 Task: Create a due date automation trigger when advanced on, on the monday after a card is due add dates with an incomplete due date at 11:00 AM.
Action: Mouse moved to (1135, 131)
Screenshot: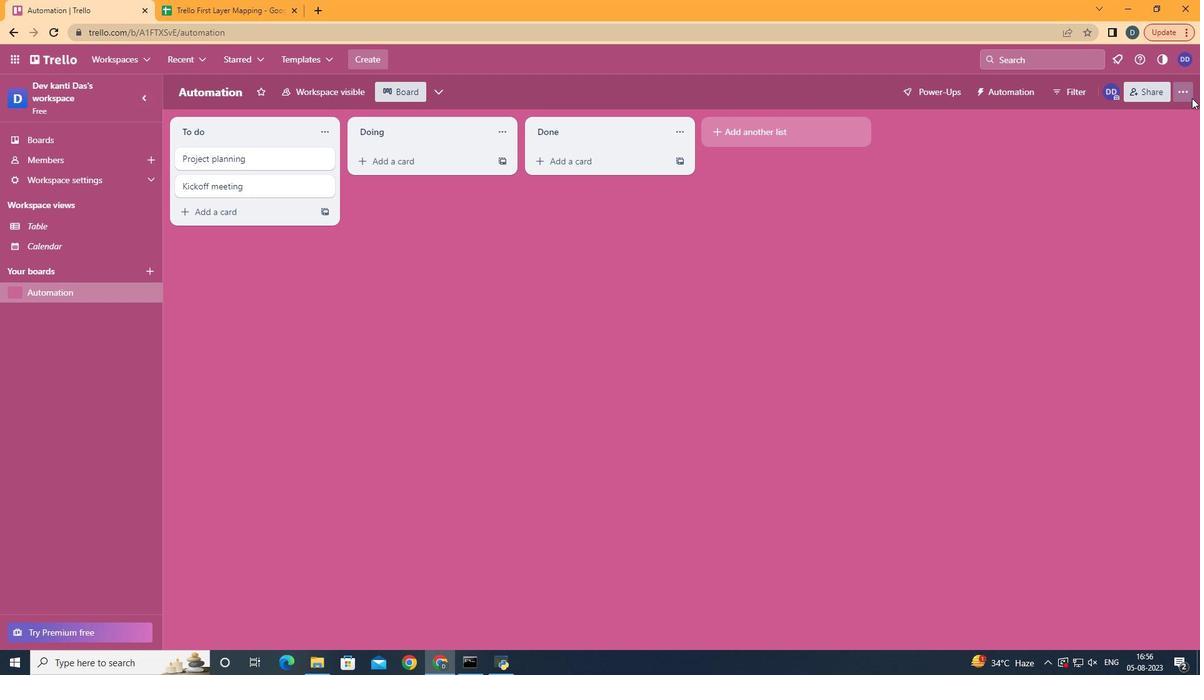 
Action: Mouse pressed left at (1135, 131)
Screenshot: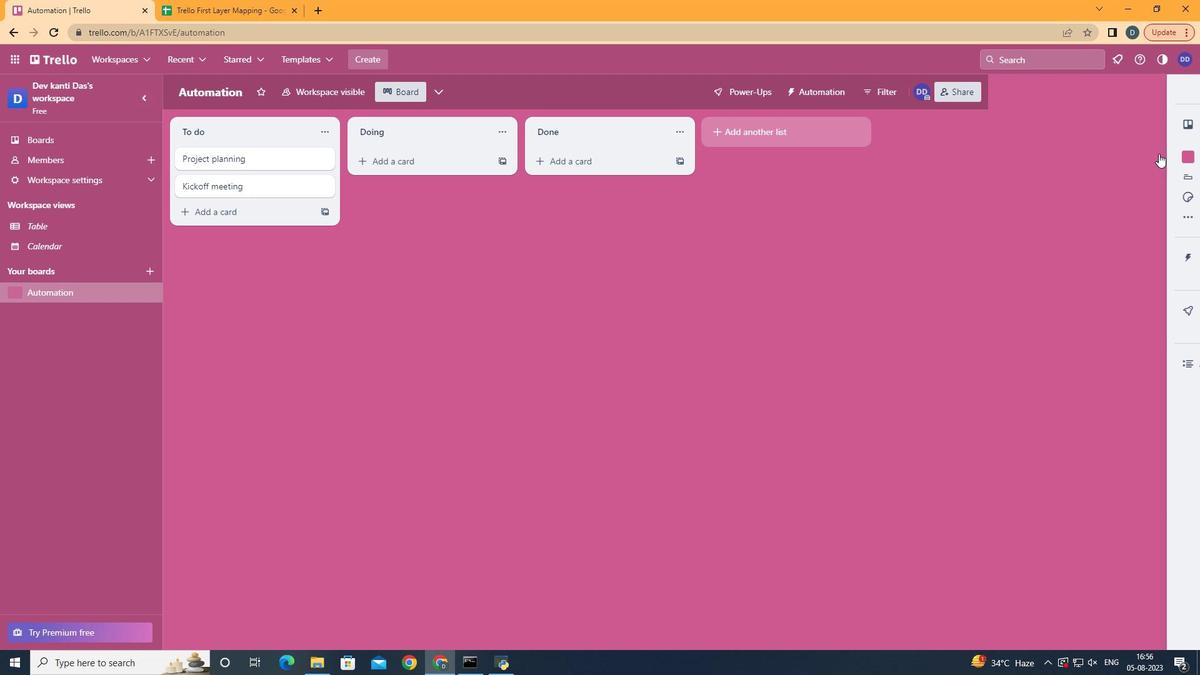 
Action: Mouse moved to (1052, 274)
Screenshot: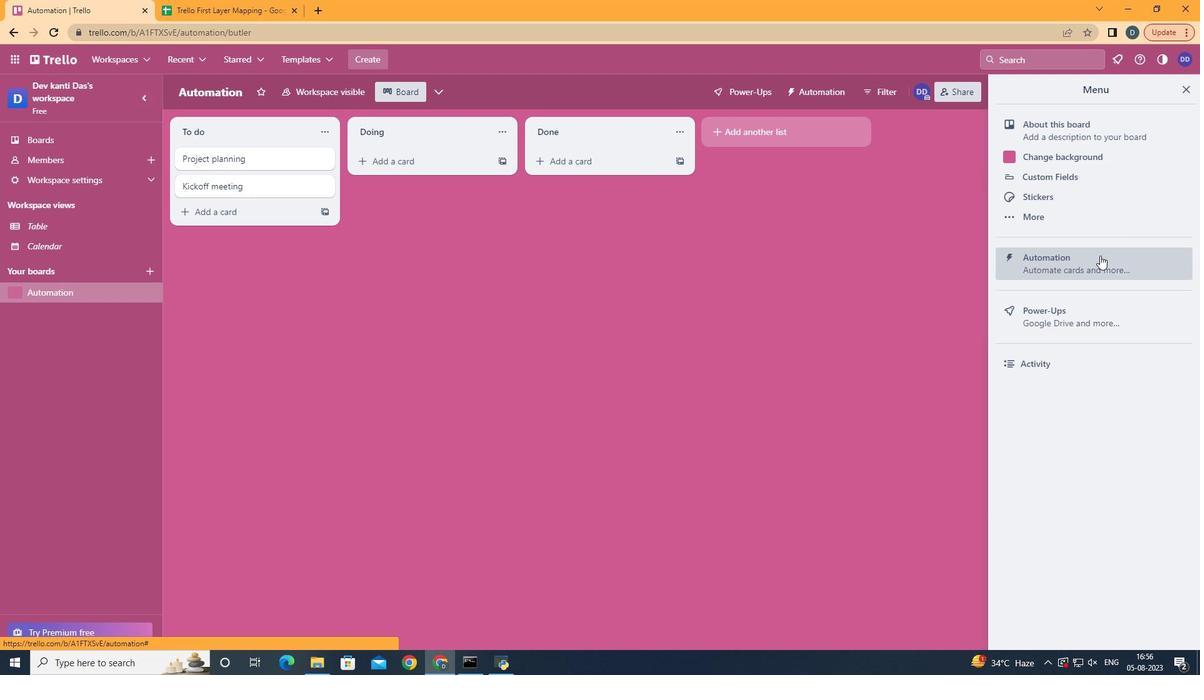 
Action: Mouse pressed left at (1052, 274)
Screenshot: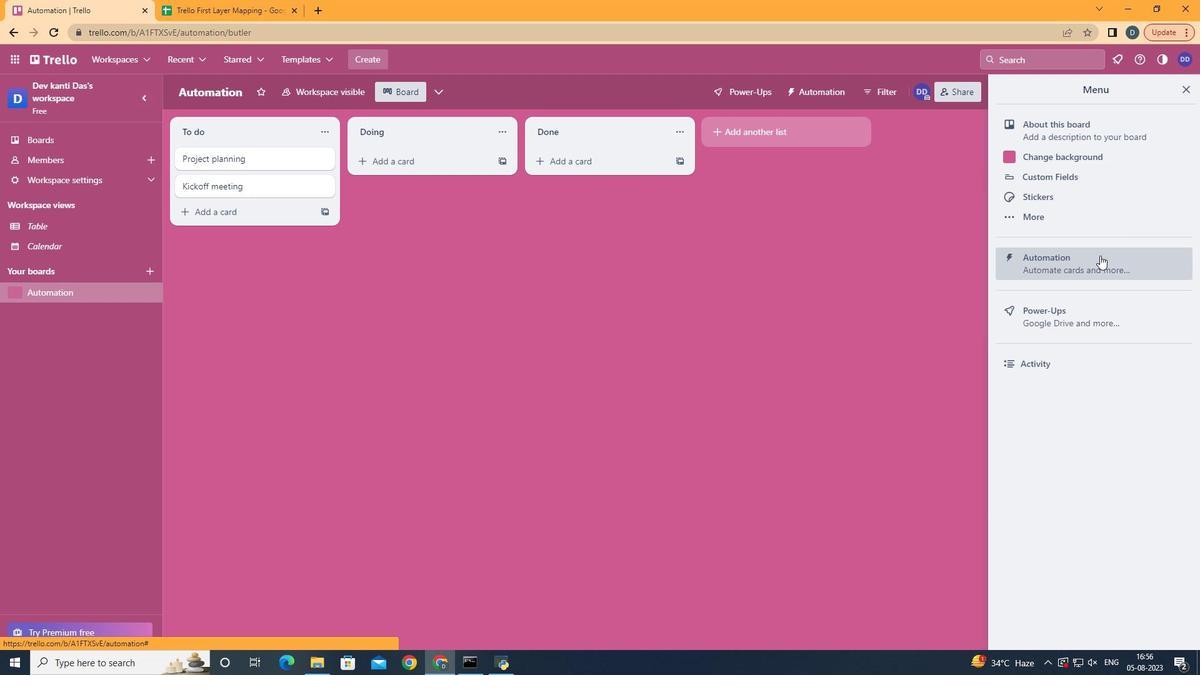 
Action: Mouse moved to (279, 267)
Screenshot: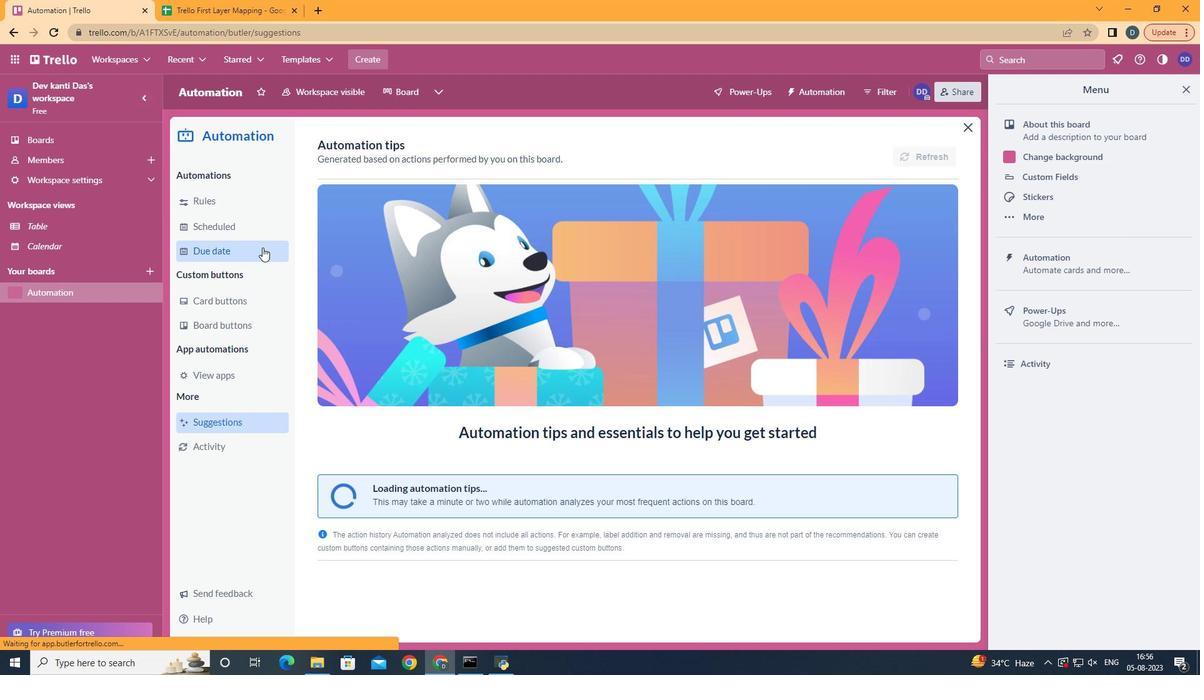 
Action: Mouse pressed left at (279, 267)
Screenshot: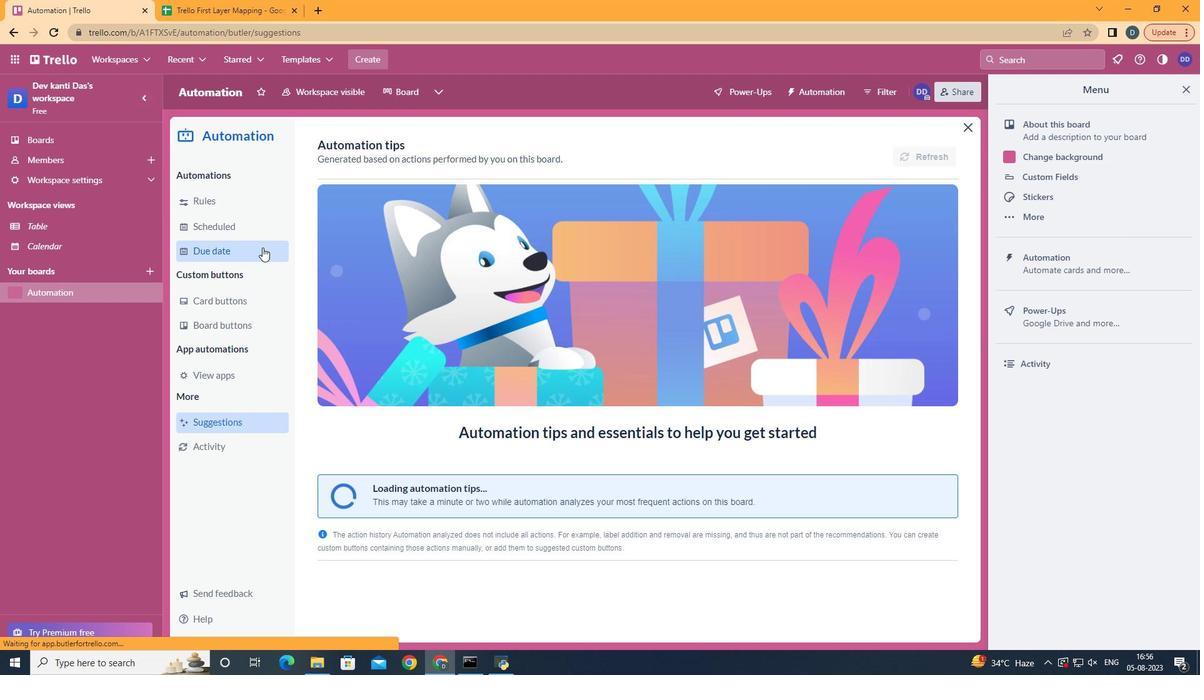 
Action: Mouse moved to (851, 181)
Screenshot: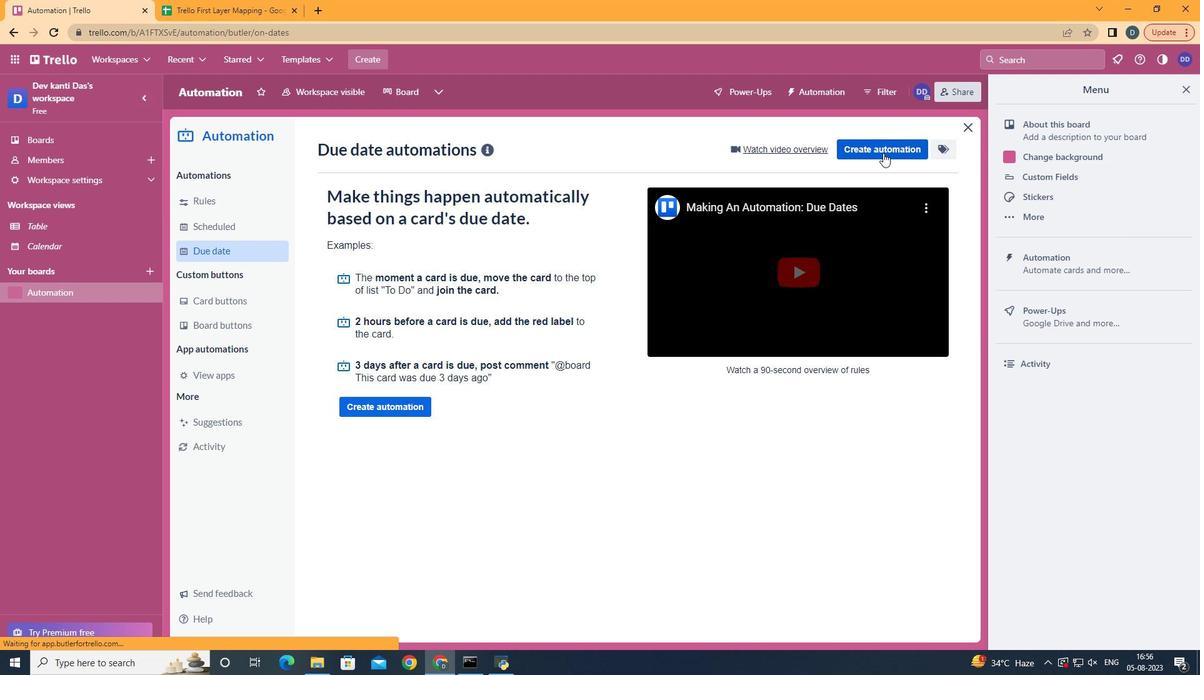 
Action: Mouse pressed left at (851, 181)
Screenshot: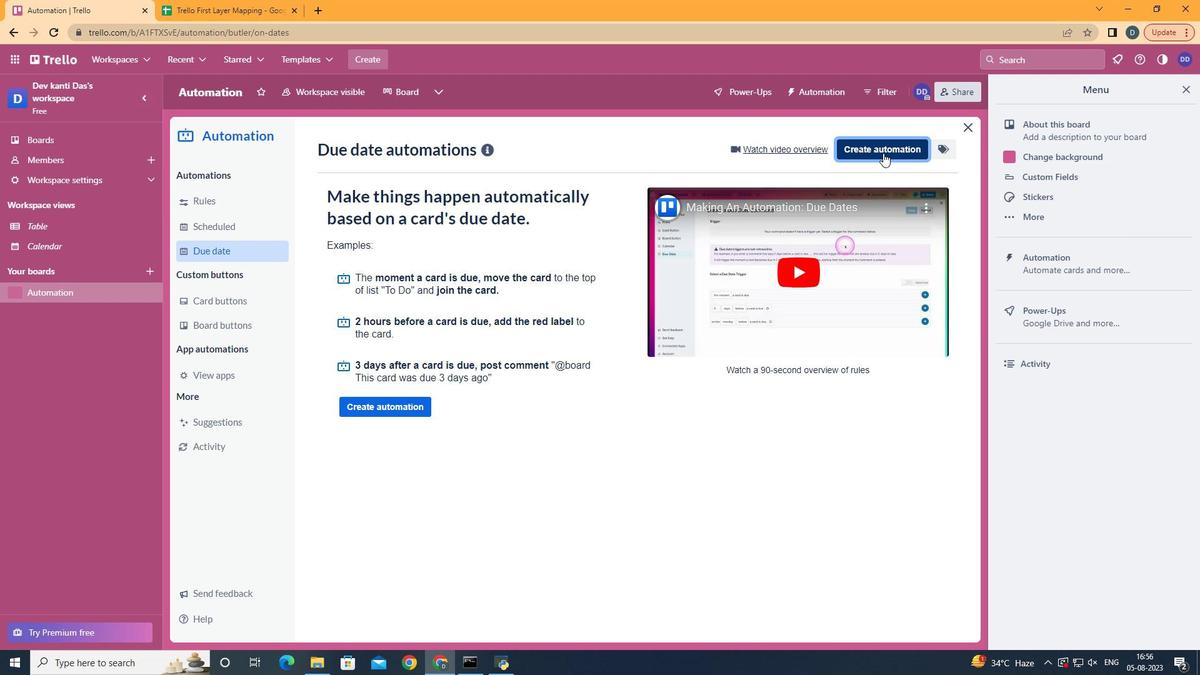 
Action: Mouse moved to (634, 291)
Screenshot: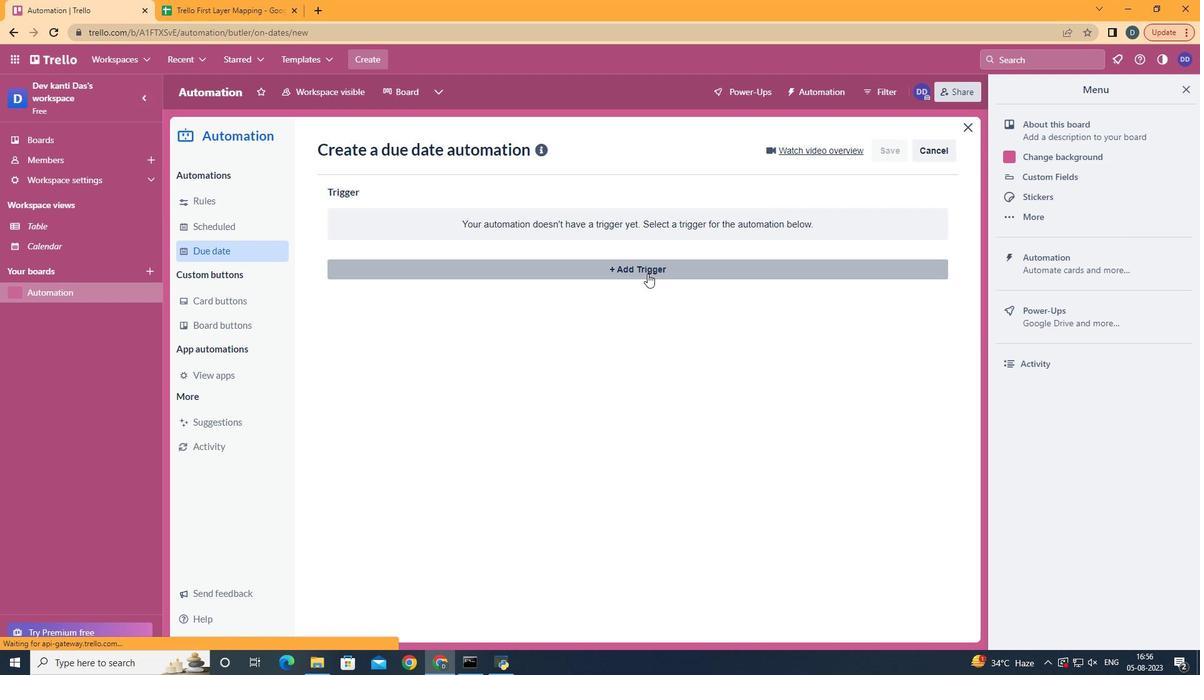
Action: Mouse pressed left at (634, 291)
Screenshot: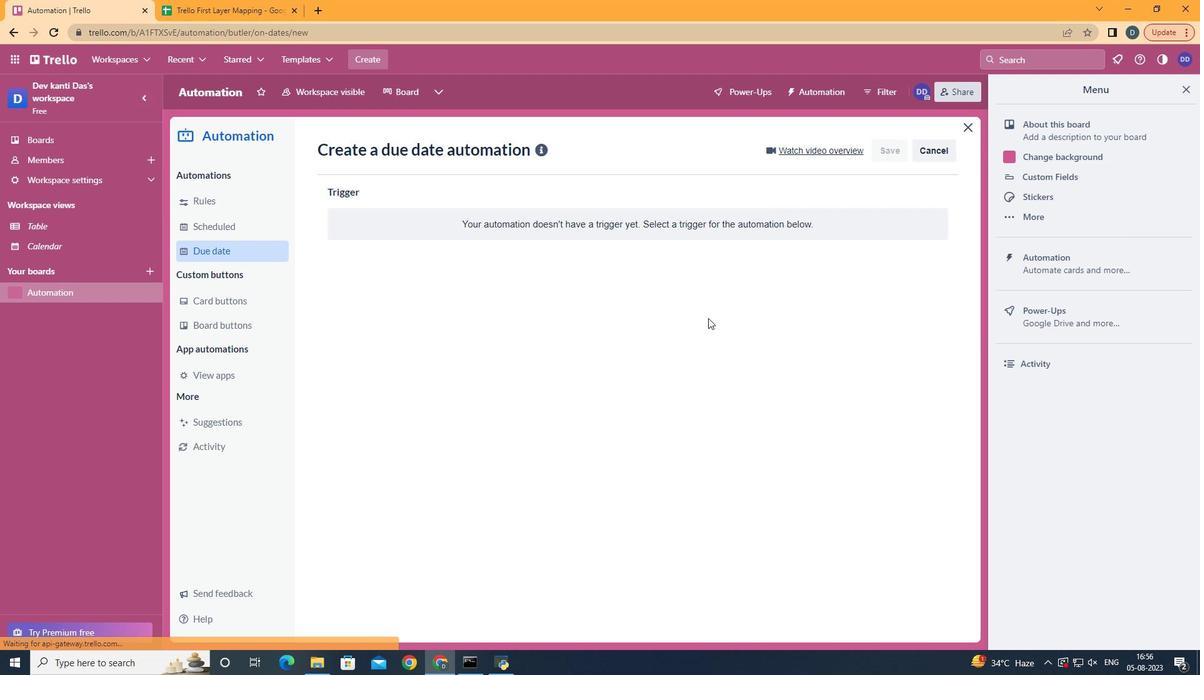 
Action: Mouse moved to (407, 334)
Screenshot: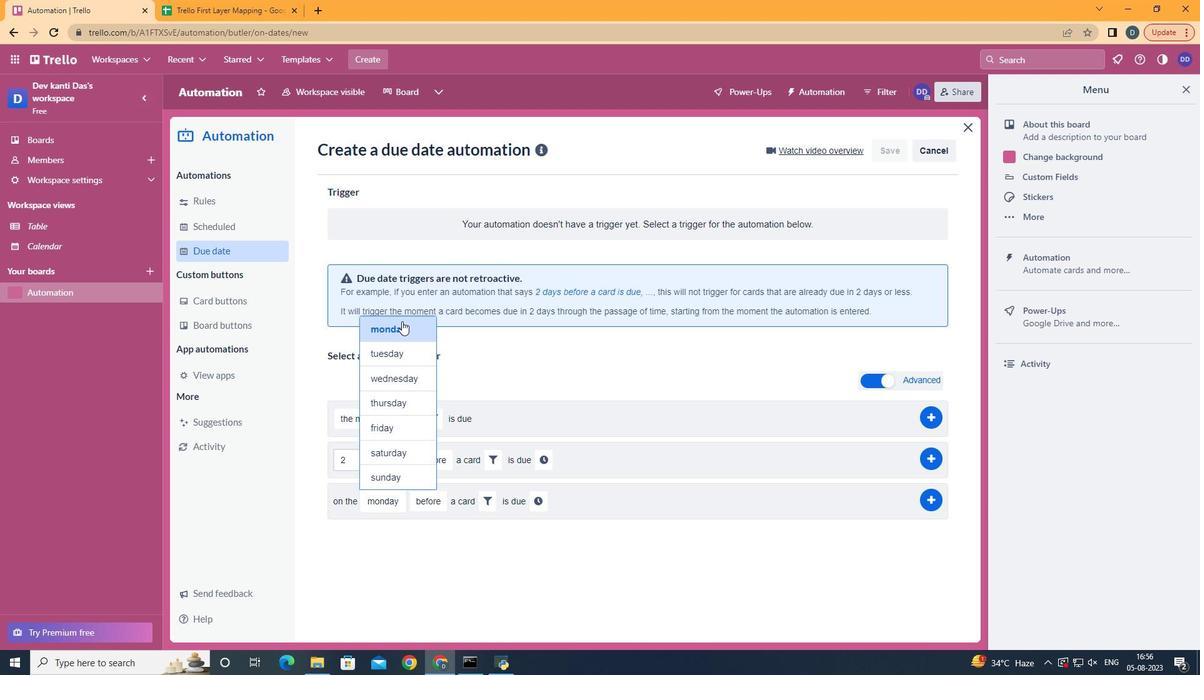 
Action: Mouse pressed left at (407, 334)
Screenshot: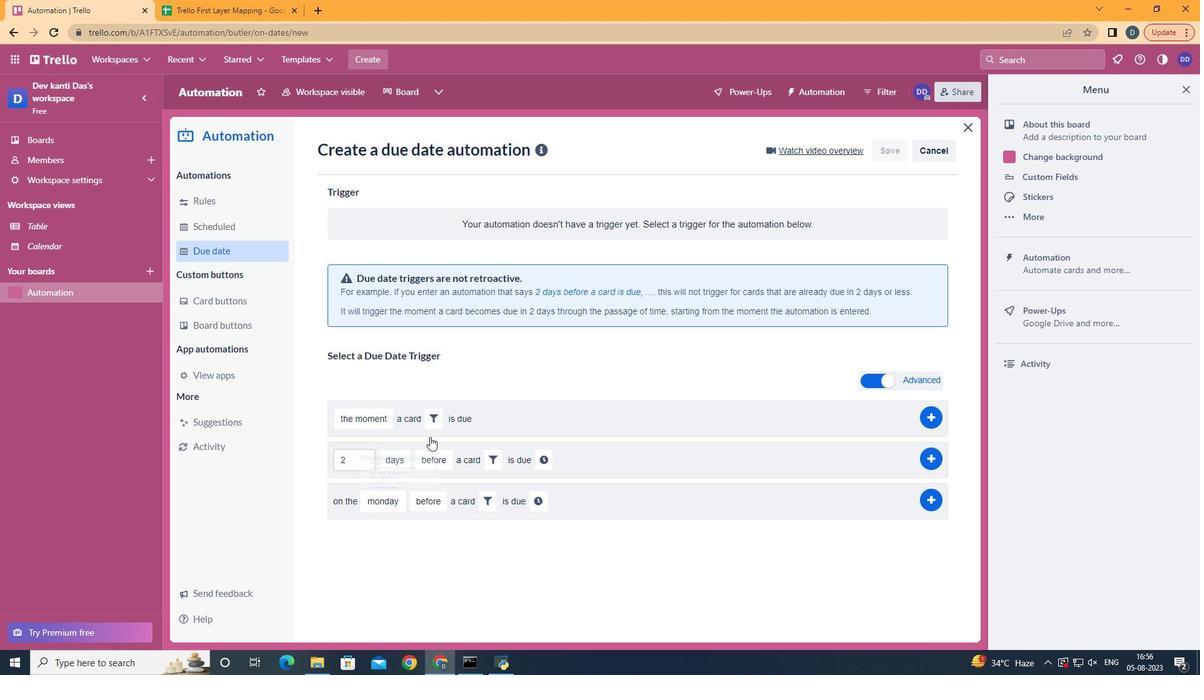
Action: Mouse moved to (447, 543)
Screenshot: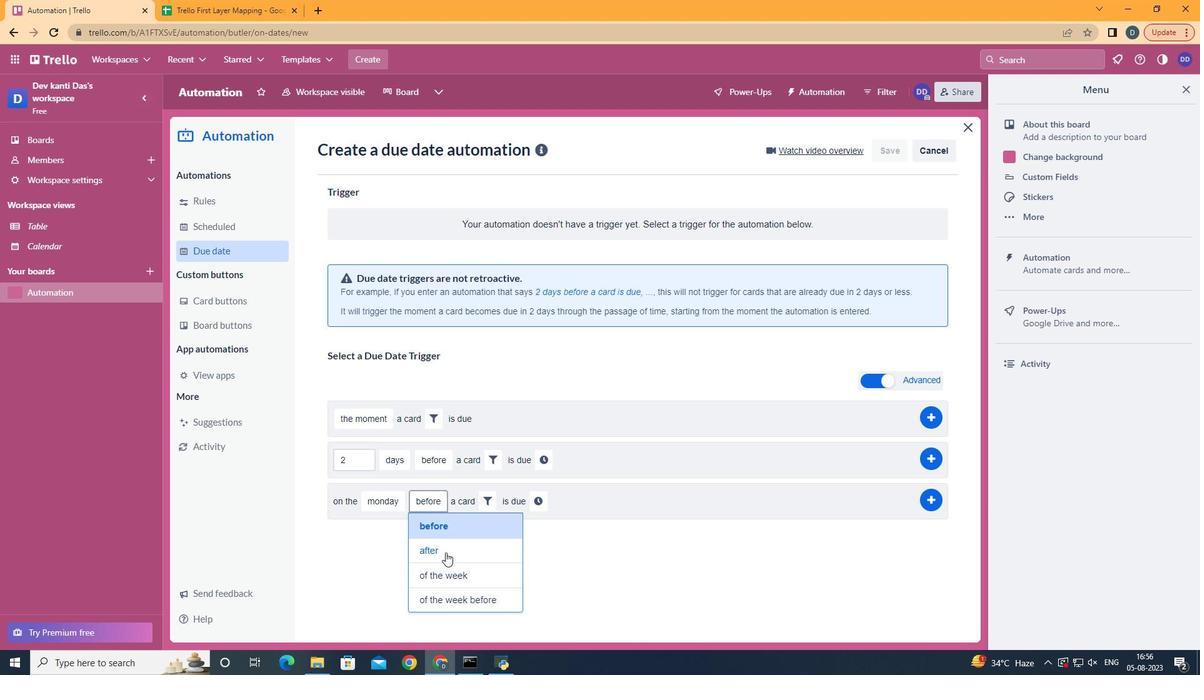 
Action: Mouse pressed left at (447, 543)
Screenshot: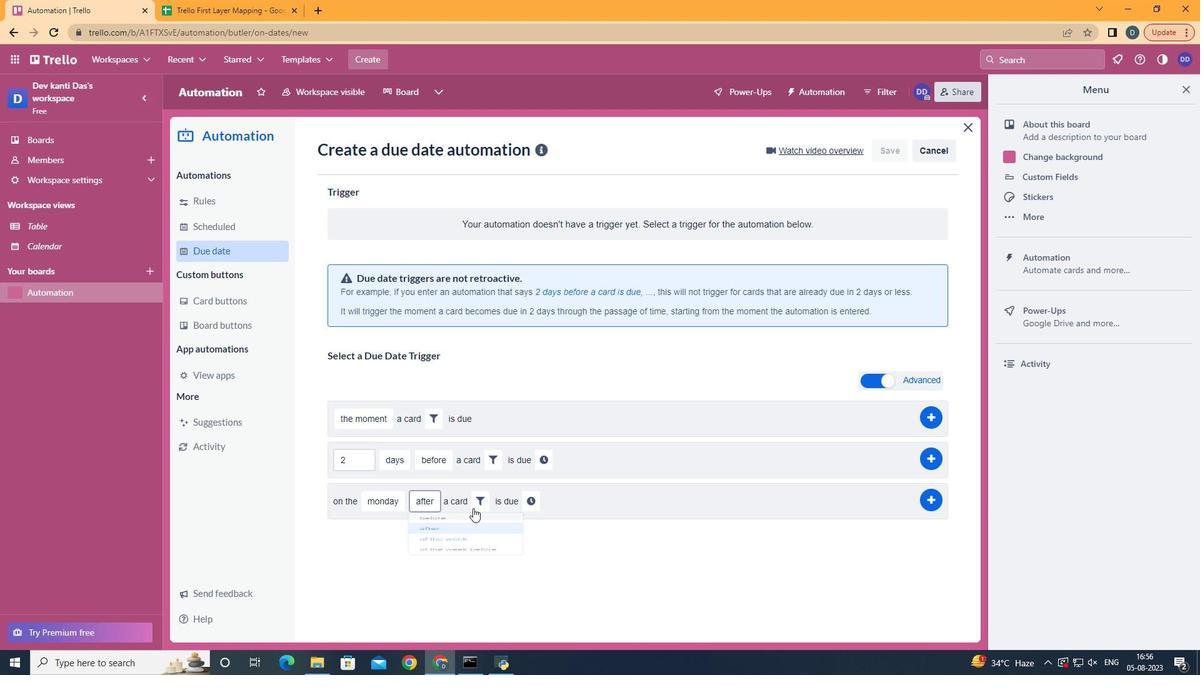 
Action: Mouse moved to (480, 496)
Screenshot: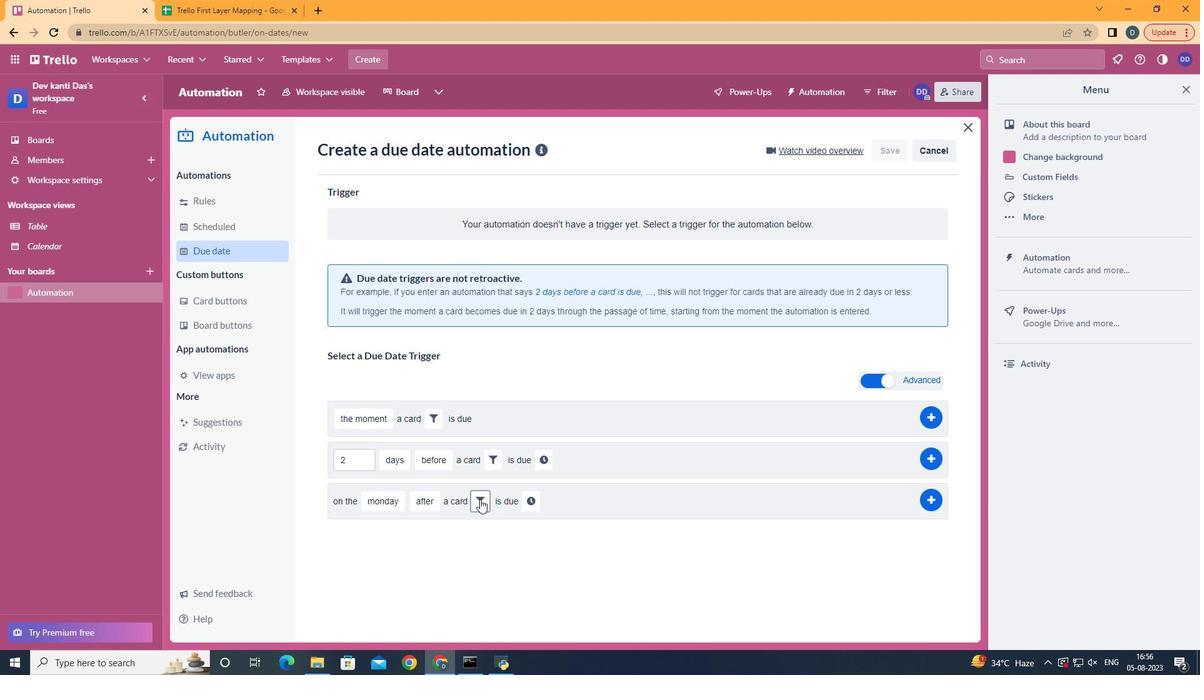 
Action: Mouse pressed left at (480, 496)
Screenshot: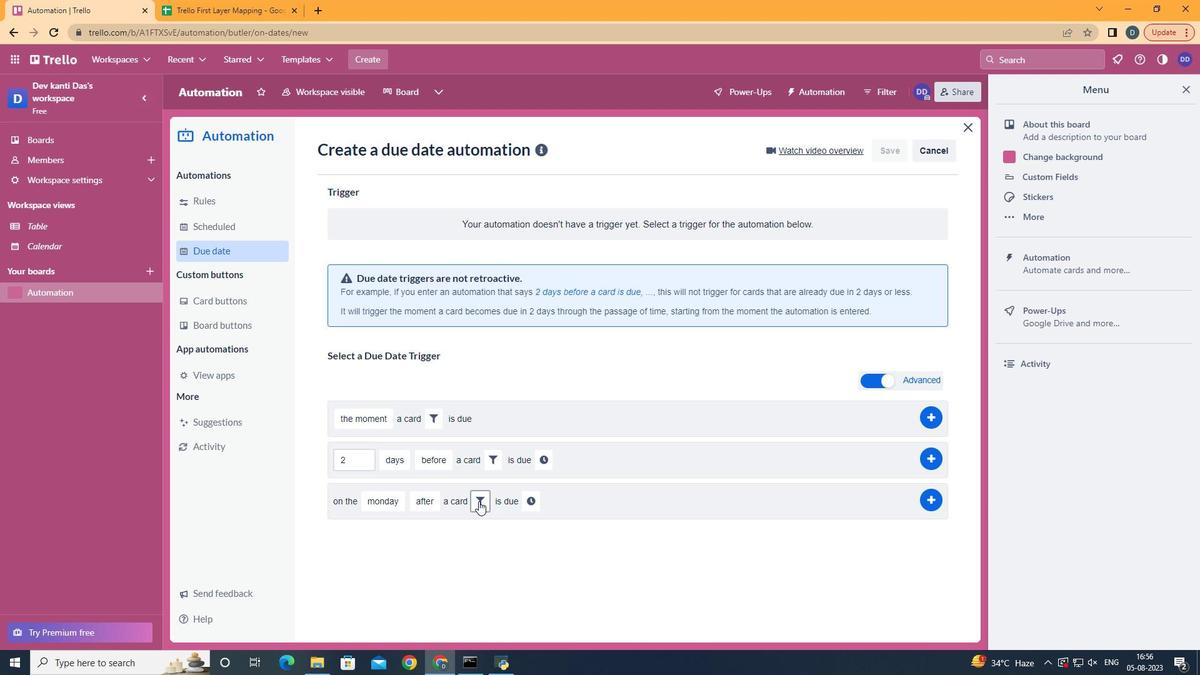 
Action: Mouse moved to (550, 537)
Screenshot: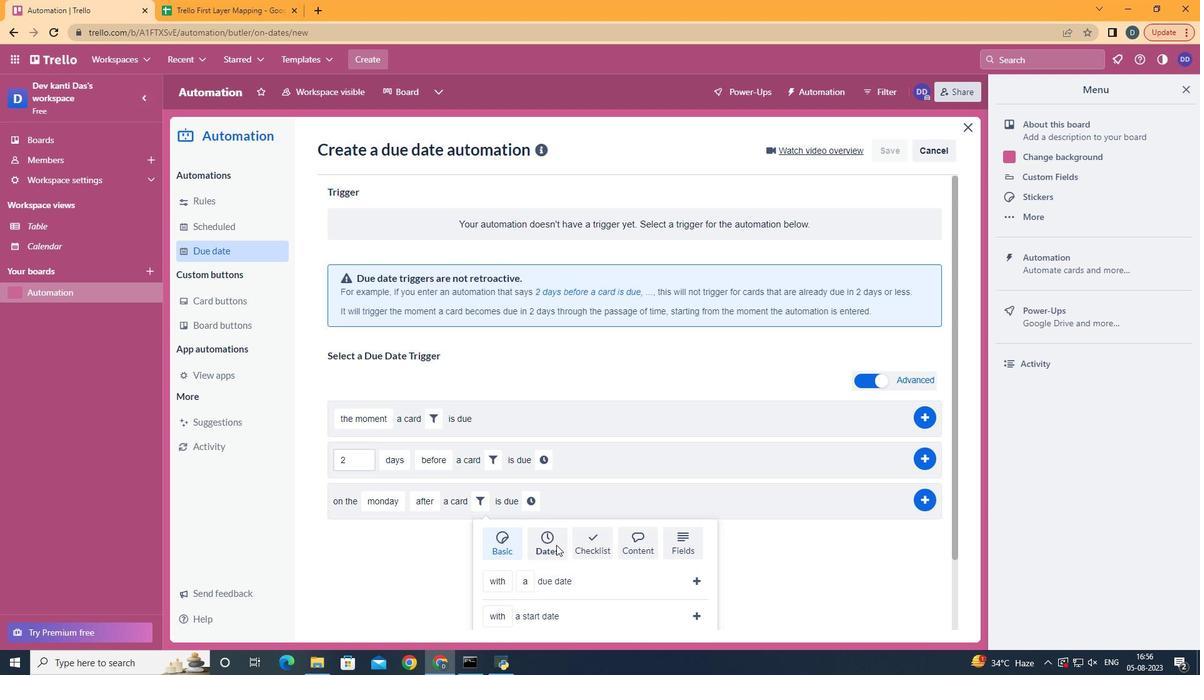 
Action: Mouse pressed left at (550, 537)
Screenshot: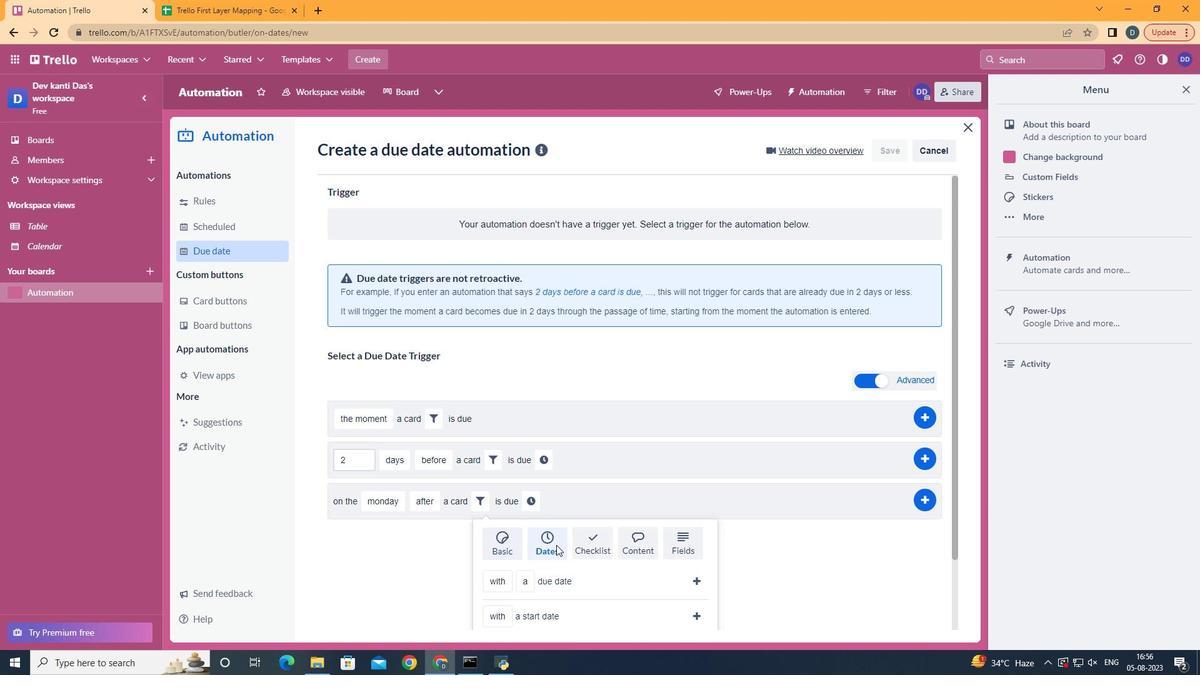 
Action: Mouse moved to (503, 522)
Screenshot: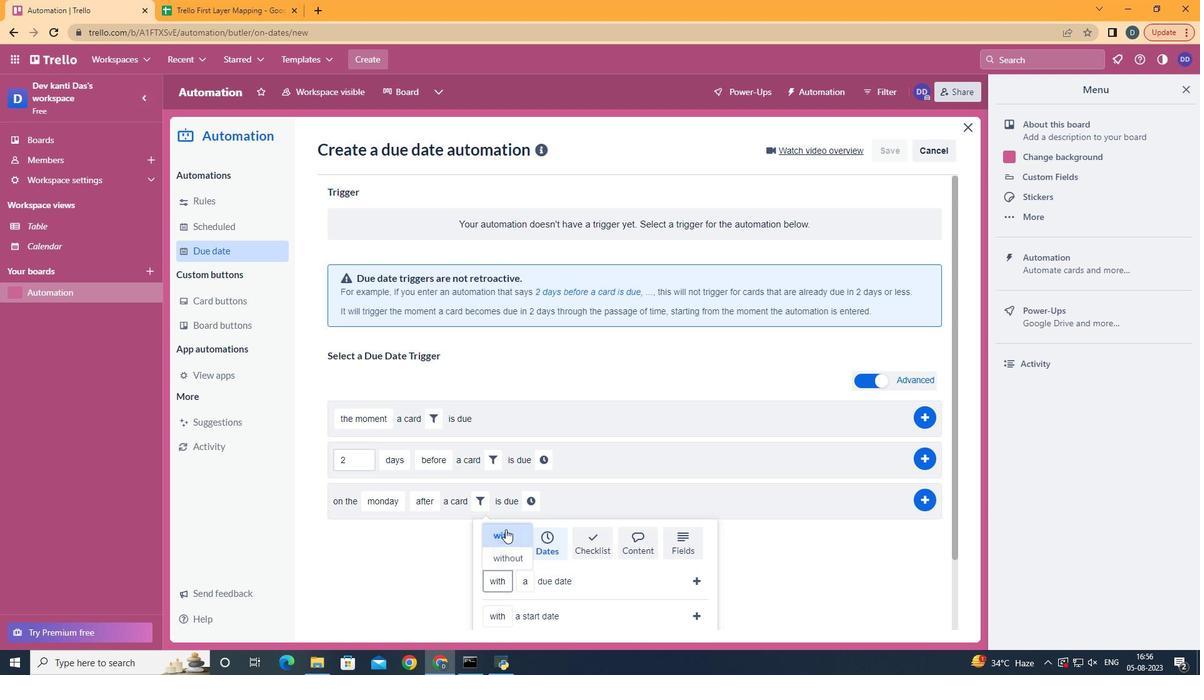 
Action: Mouse pressed left at (503, 522)
Screenshot: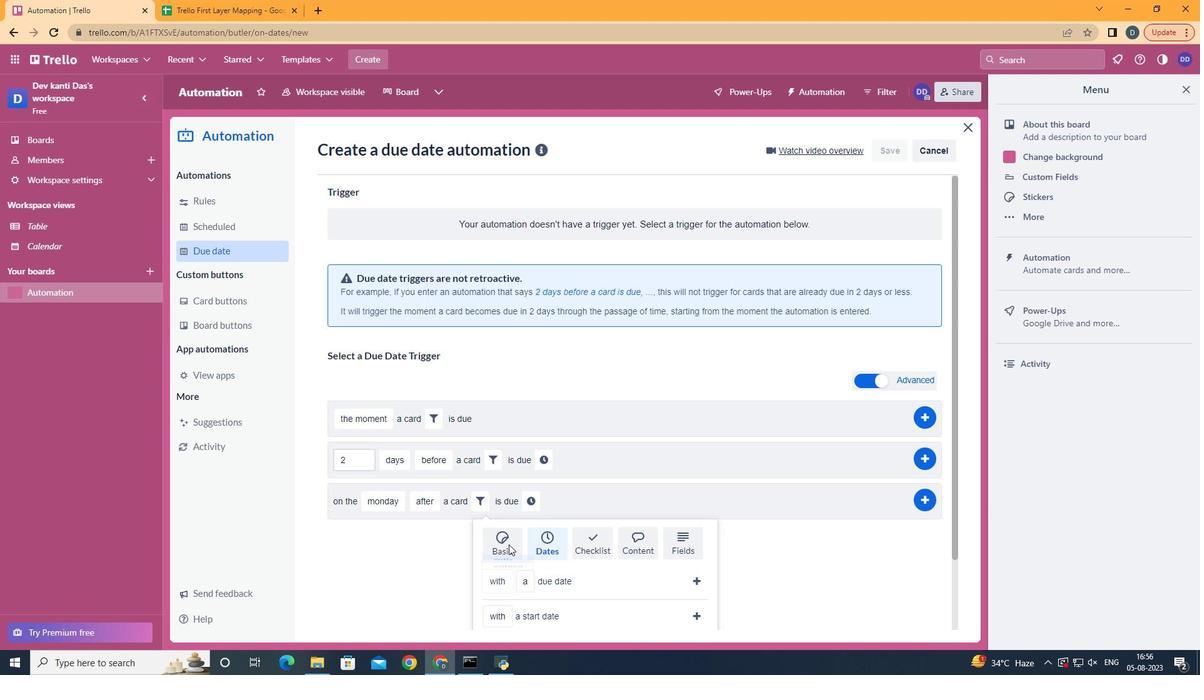 
Action: Mouse moved to (540, 530)
Screenshot: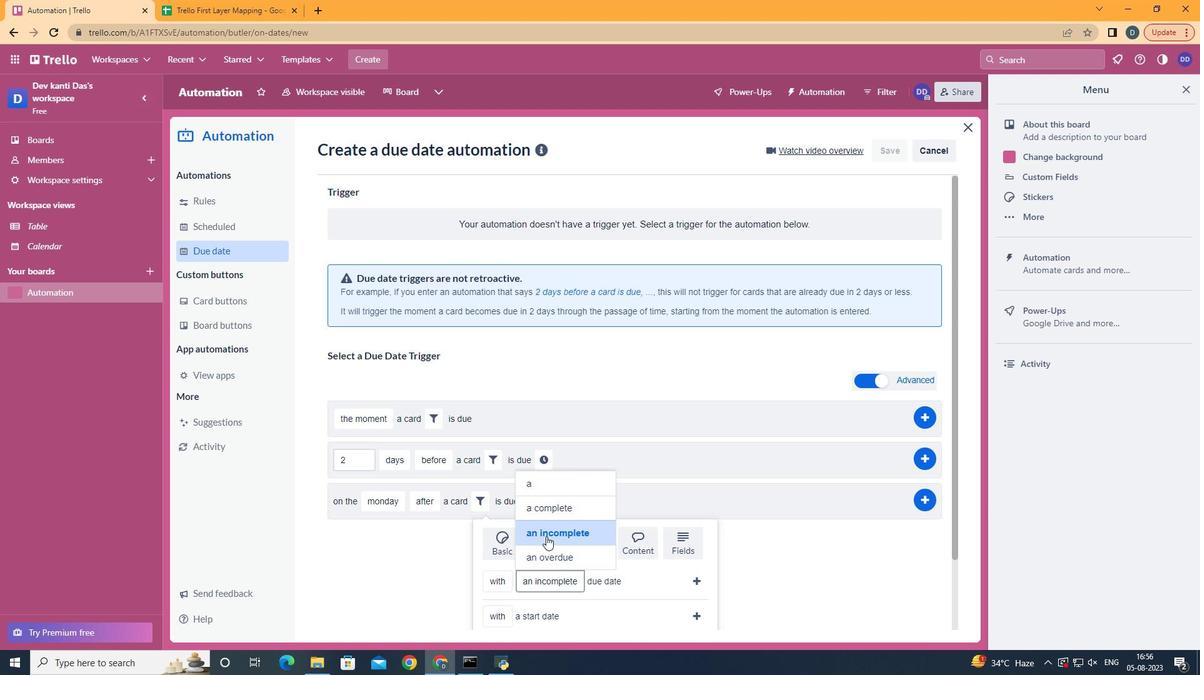 
Action: Mouse pressed left at (540, 530)
Screenshot: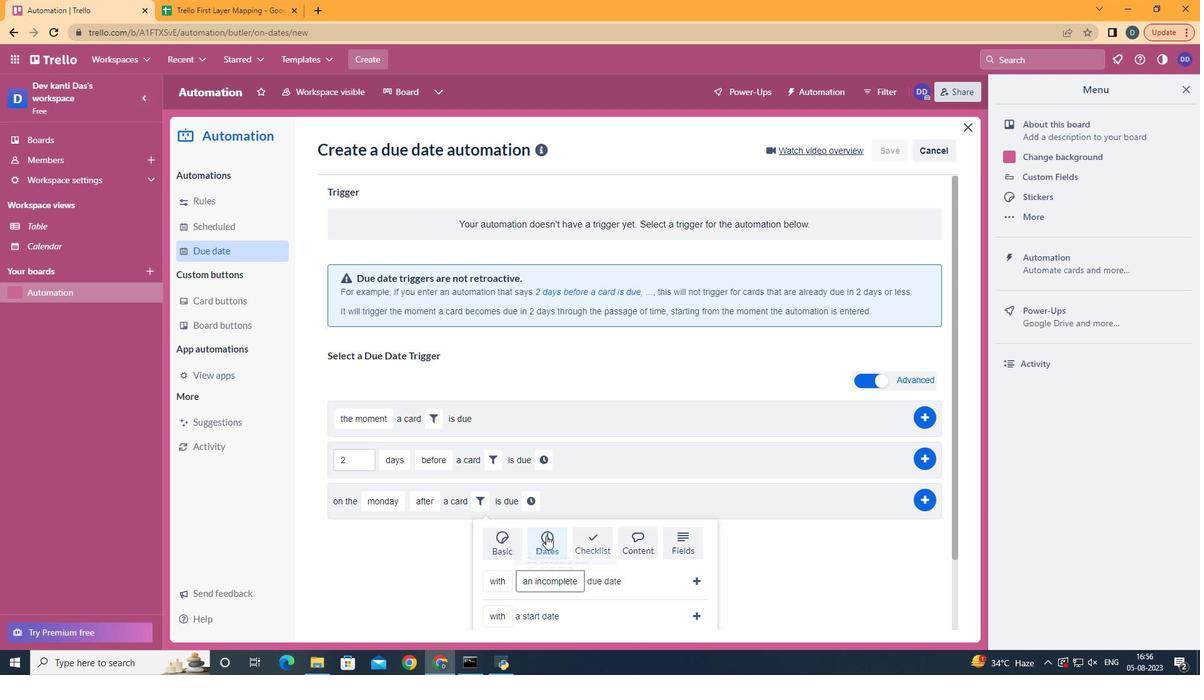 
Action: Mouse moved to (680, 566)
Screenshot: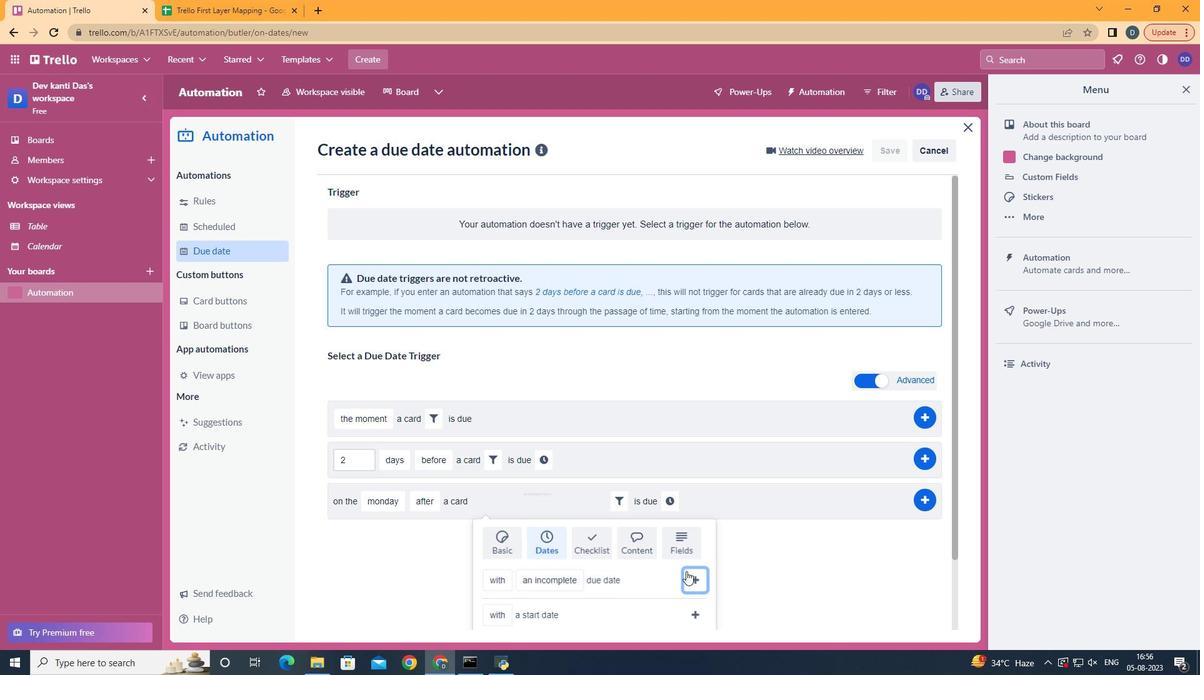 
Action: Mouse pressed left at (680, 566)
Screenshot: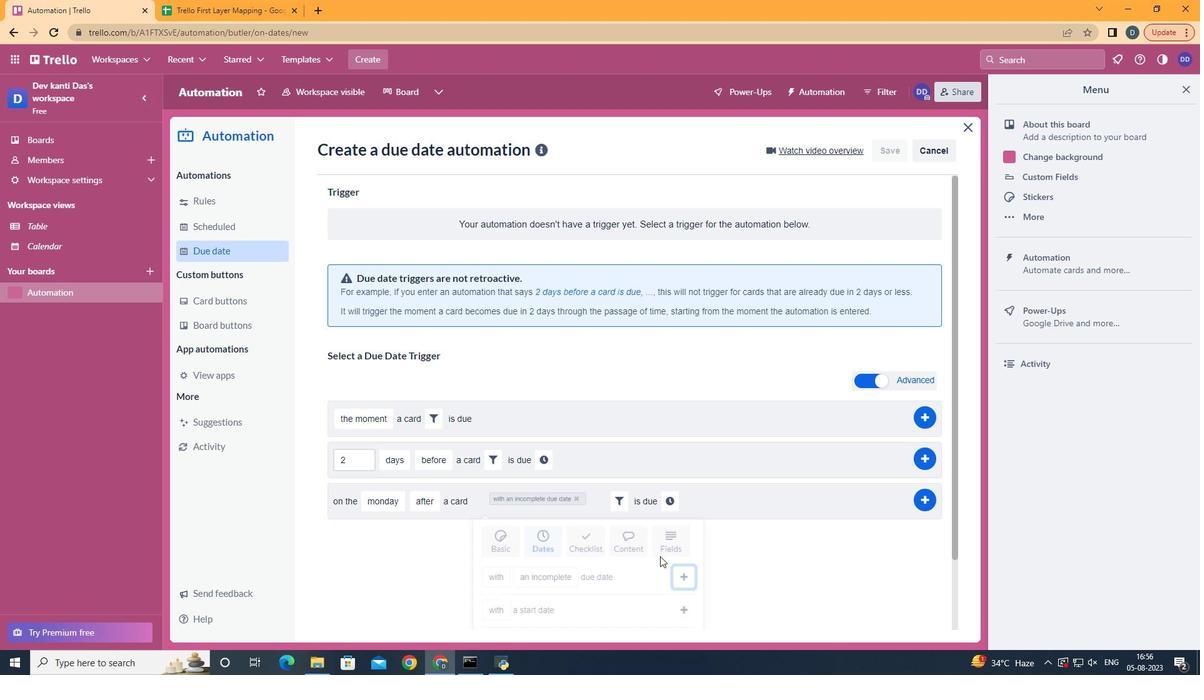 
Action: Mouse moved to (649, 494)
Screenshot: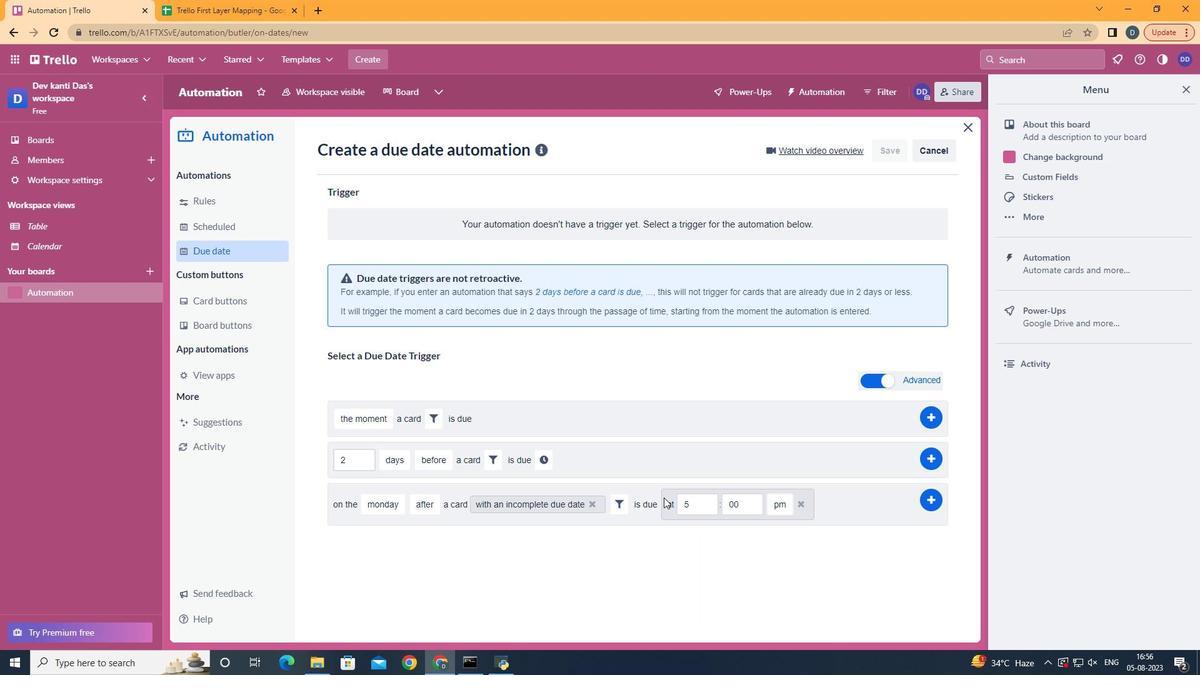 
Action: Mouse pressed left at (649, 494)
Screenshot: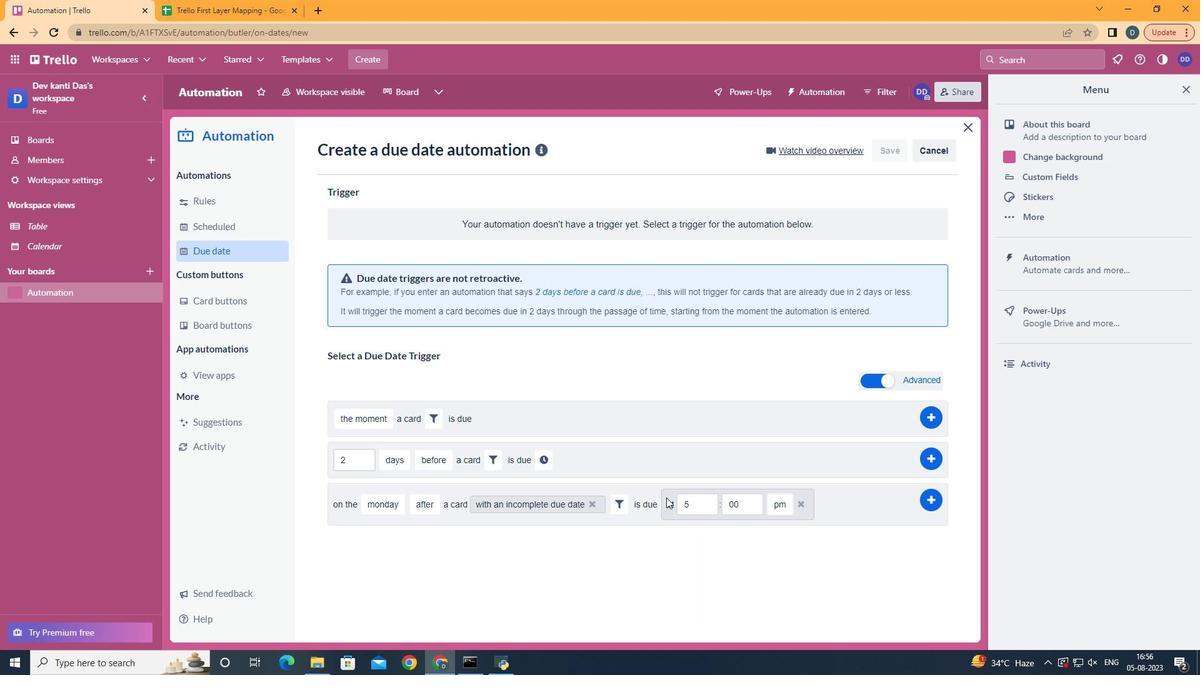 
Action: Mouse moved to (676, 503)
Screenshot: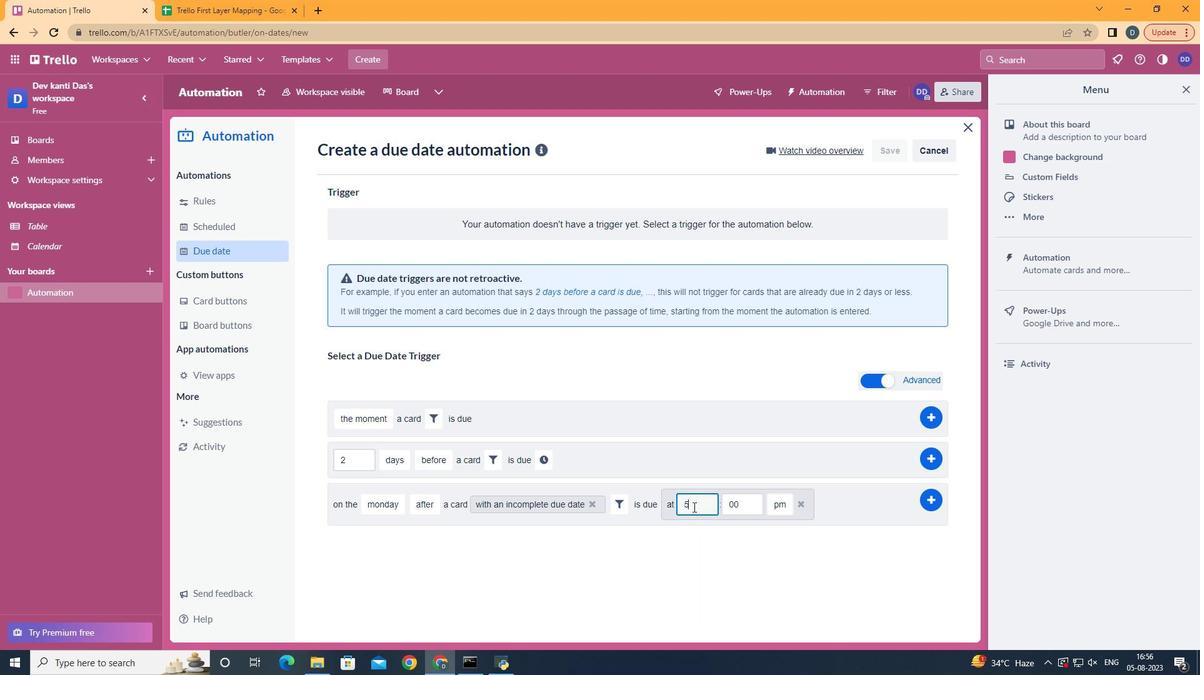 
Action: Mouse pressed left at (676, 503)
Screenshot: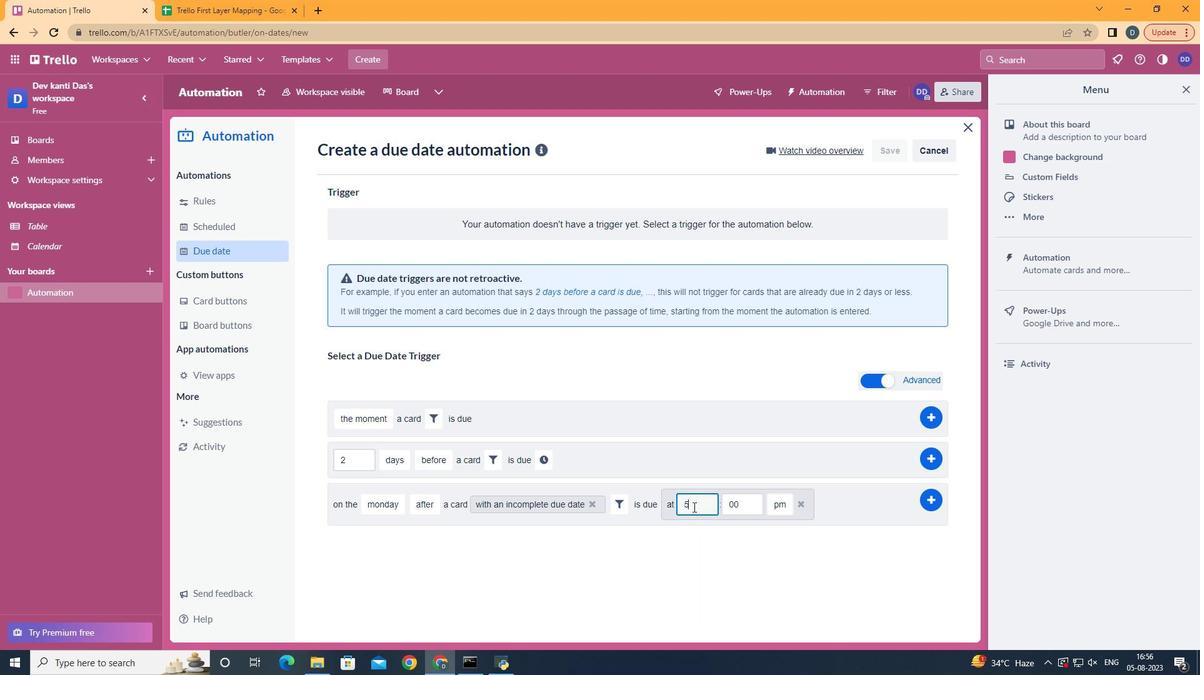 
Action: Mouse moved to (646, 508)
Screenshot: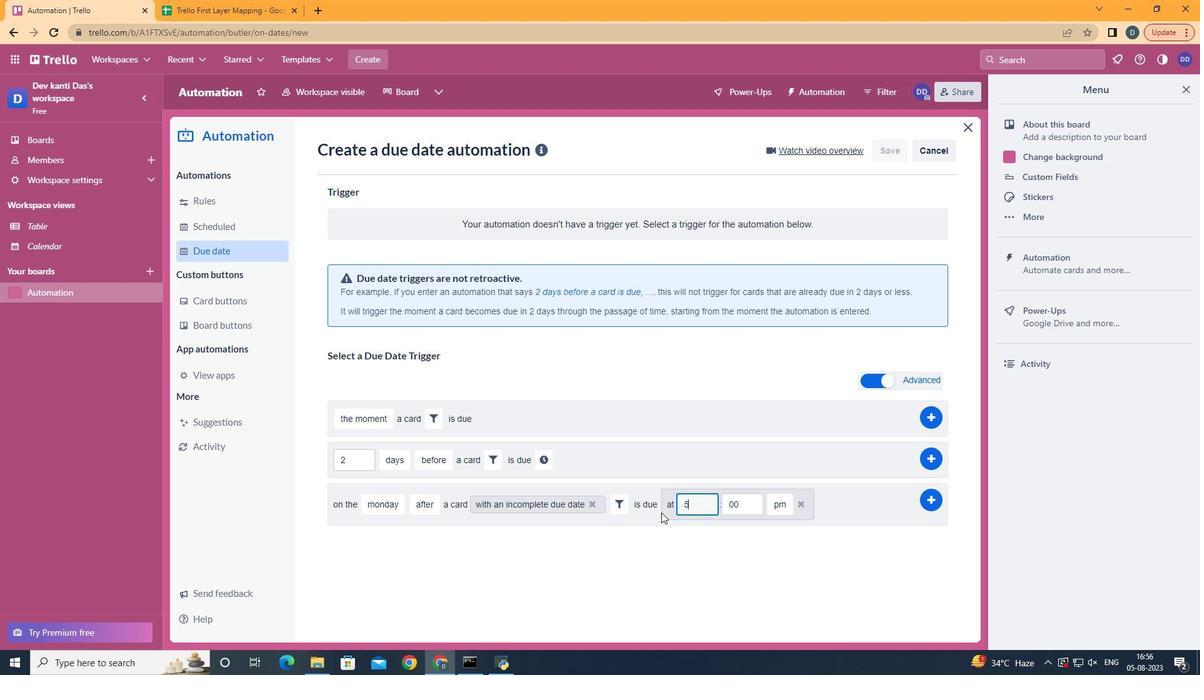 
Action: Key pressed <Key.backspace>11
Screenshot: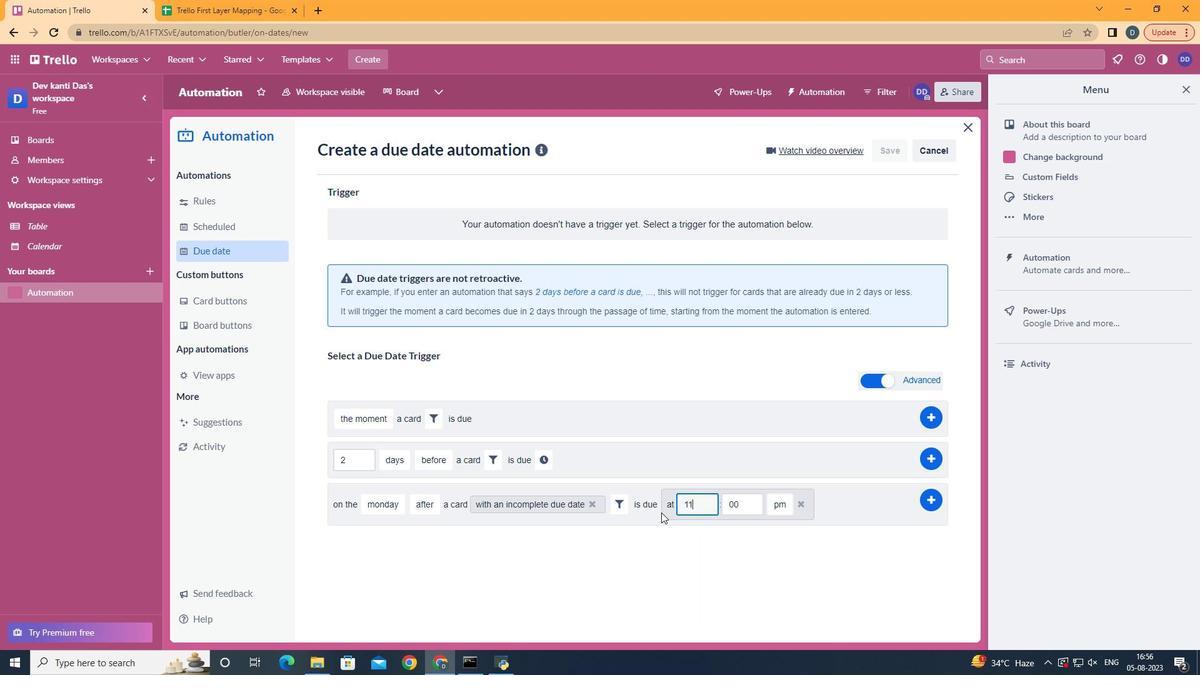 
Action: Mouse moved to (759, 525)
Screenshot: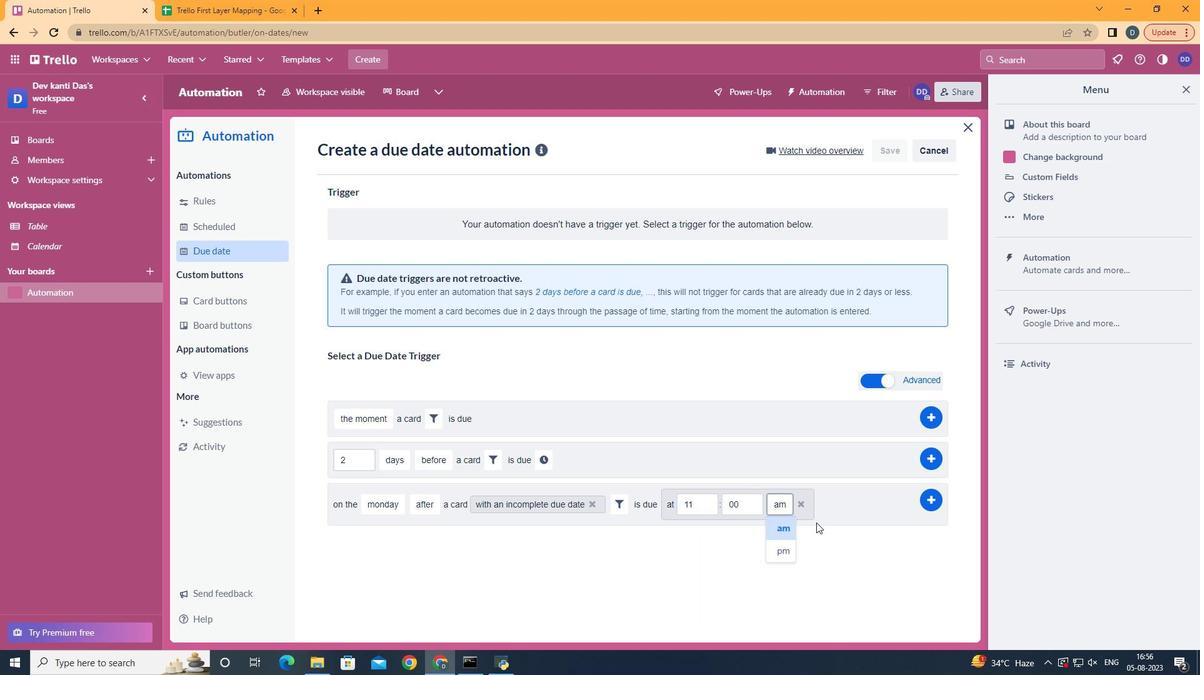 
Action: Mouse pressed left at (759, 525)
Screenshot: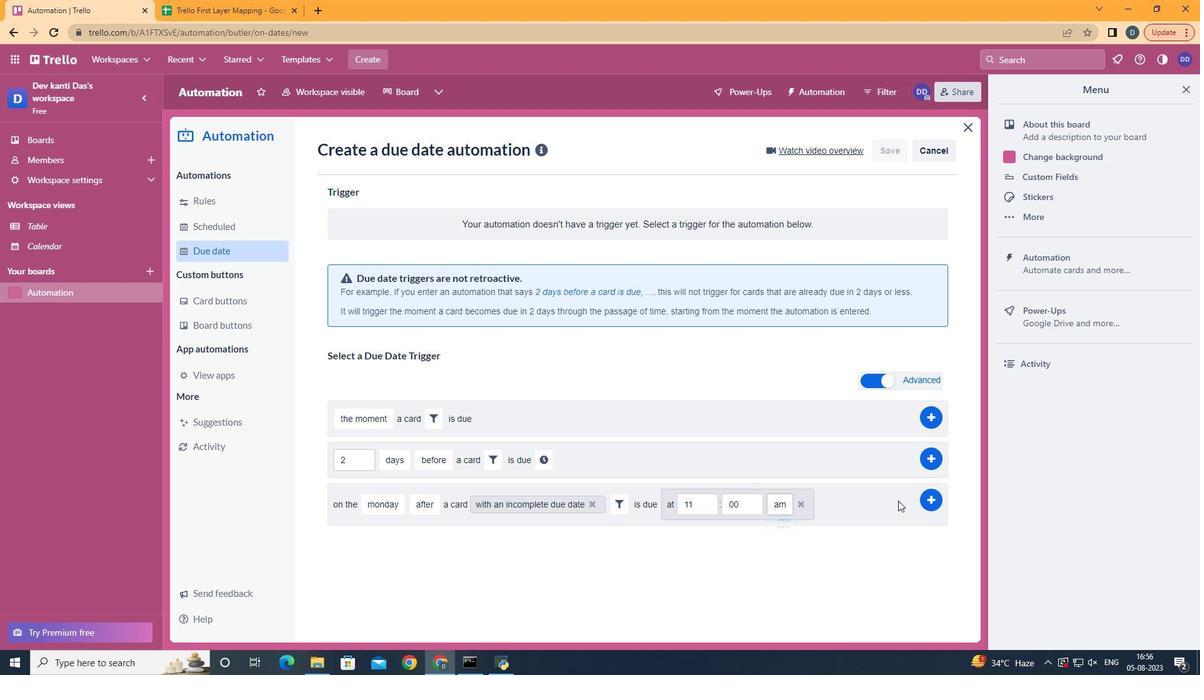 
Action: Mouse moved to (893, 497)
Screenshot: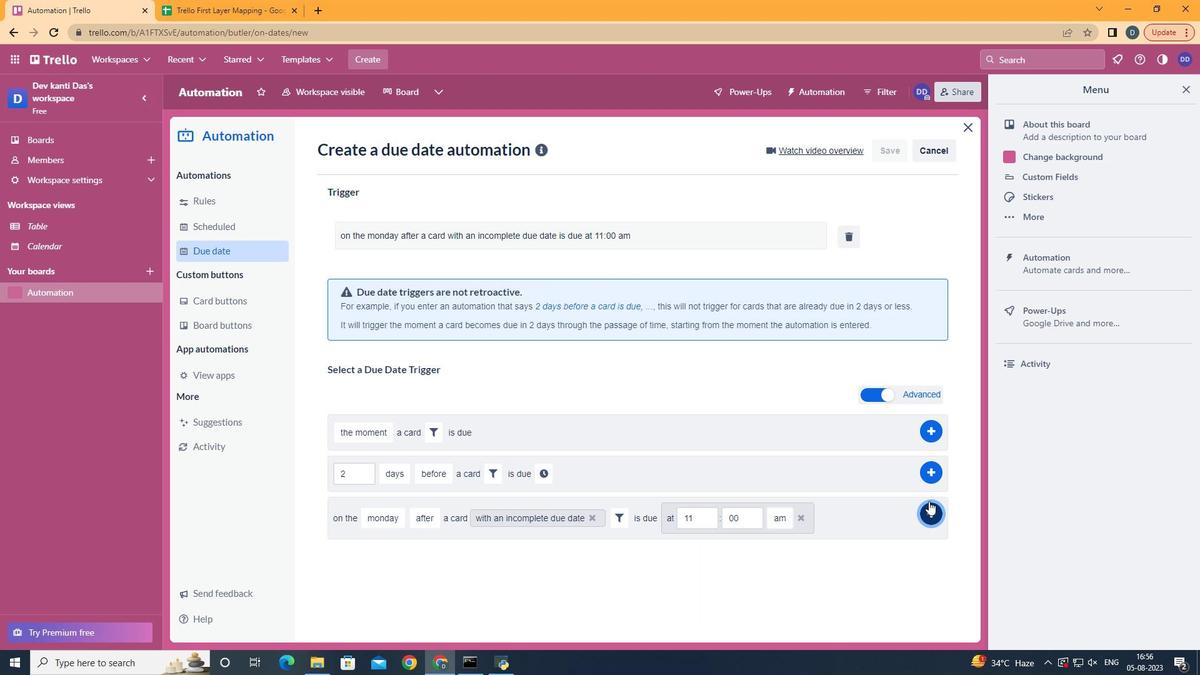 
Action: Mouse pressed left at (893, 497)
Screenshot: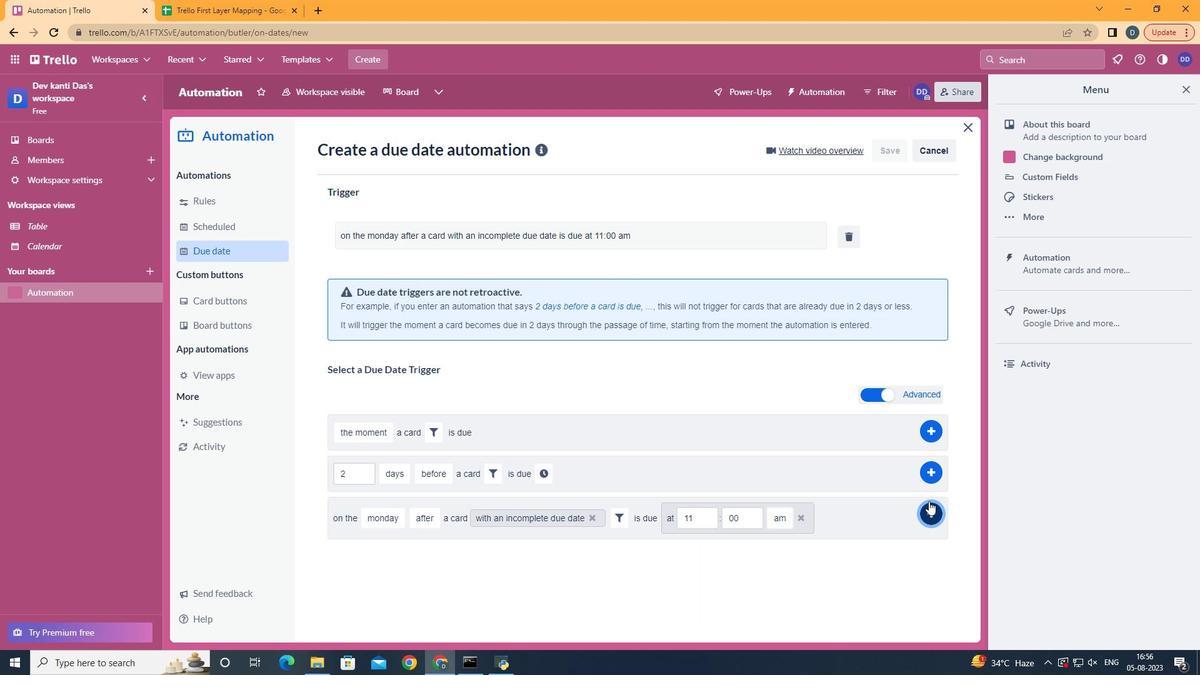 
Action: Mouse moved to (648, 231)
Screenshot: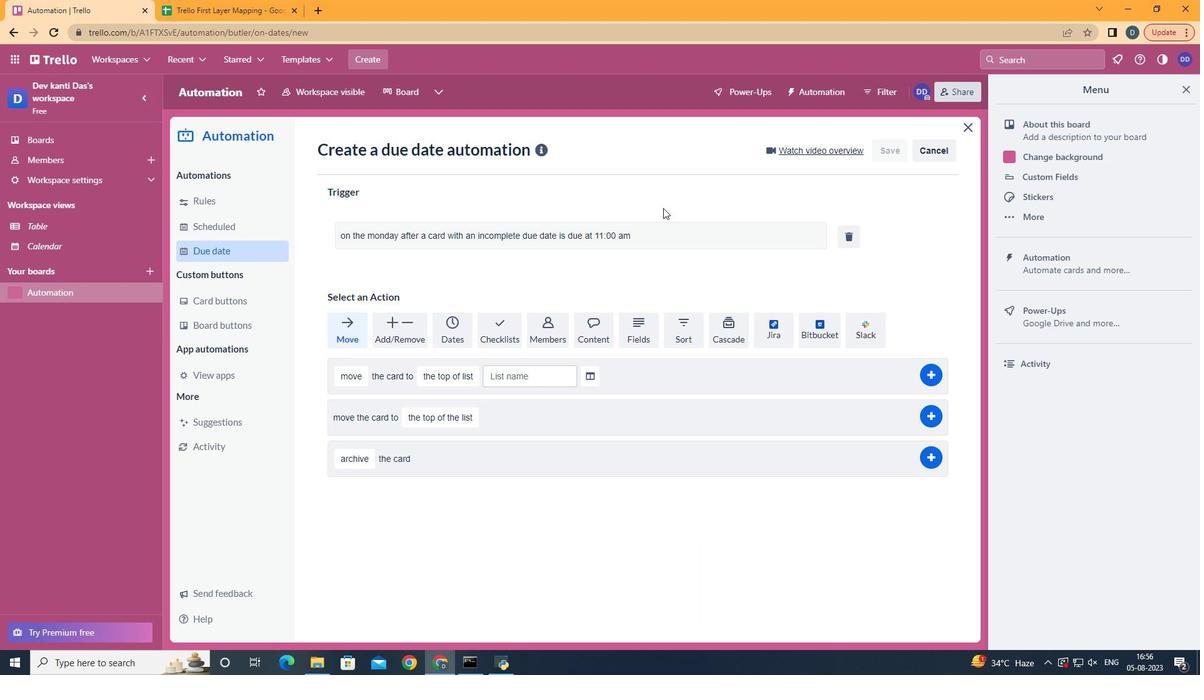 
